 Task: Create a slideshow presentation with your best travel photos.
Action: Mouse moved to (1028, 316)
Screenshot: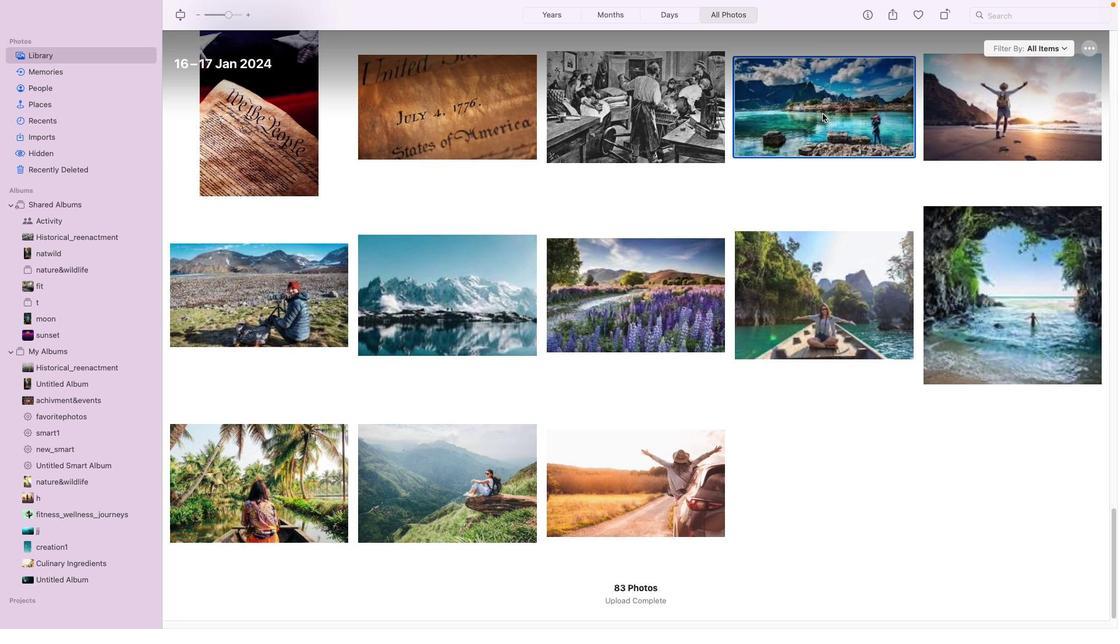 
Action: Mouse pressed left at (1028, 316)
Screenshot: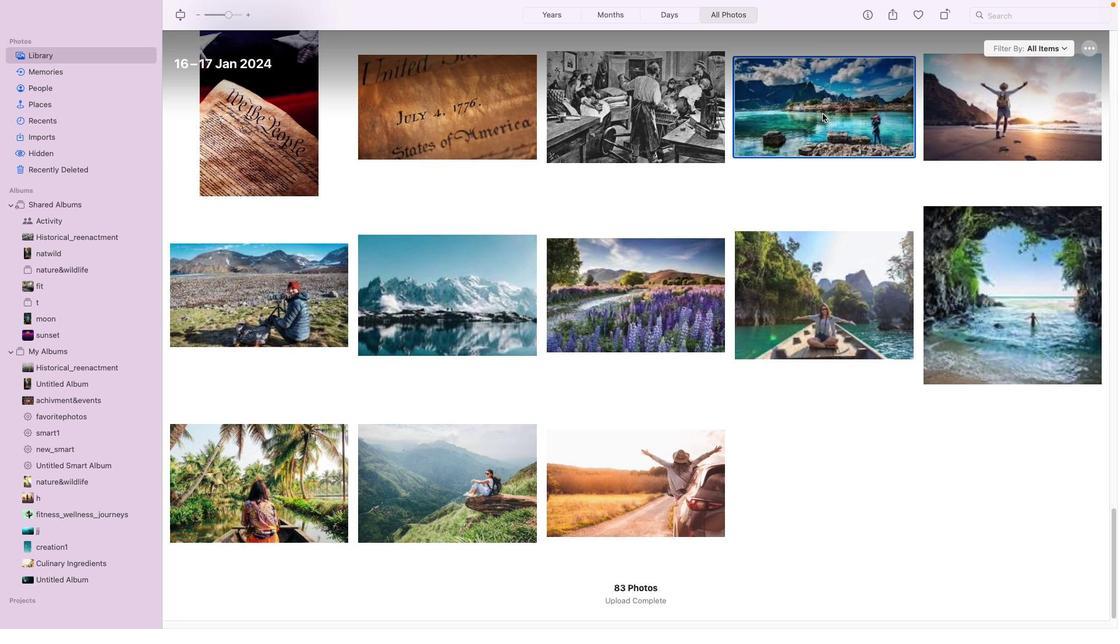 
Action: Mouse moved to (1028, 316)
Screenshot: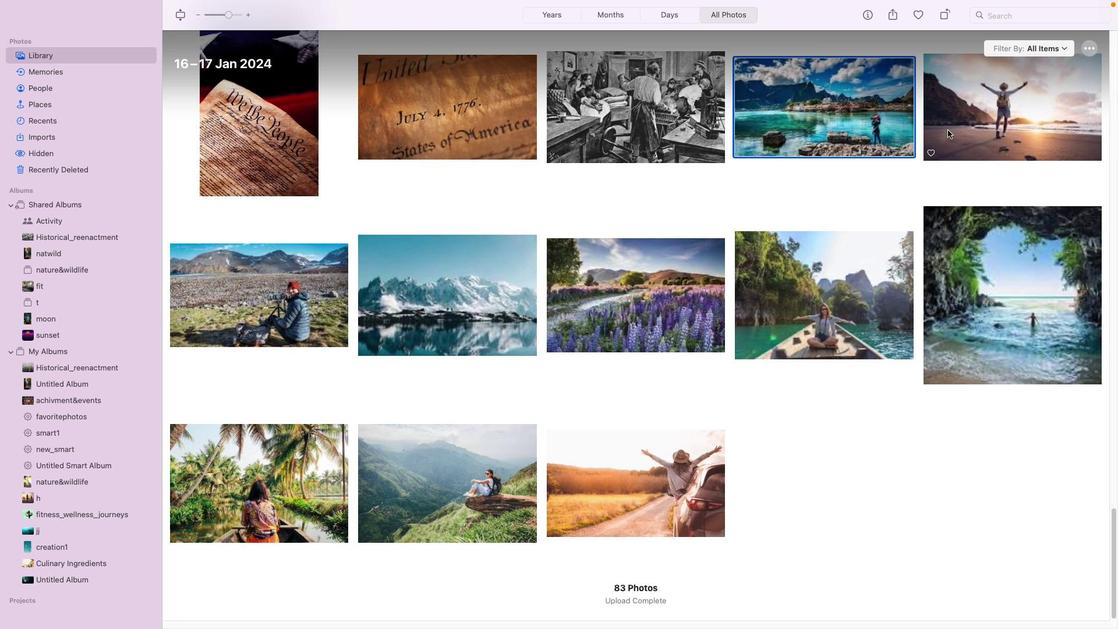 
Action: Key pressed Key.shift_r
Screenshot: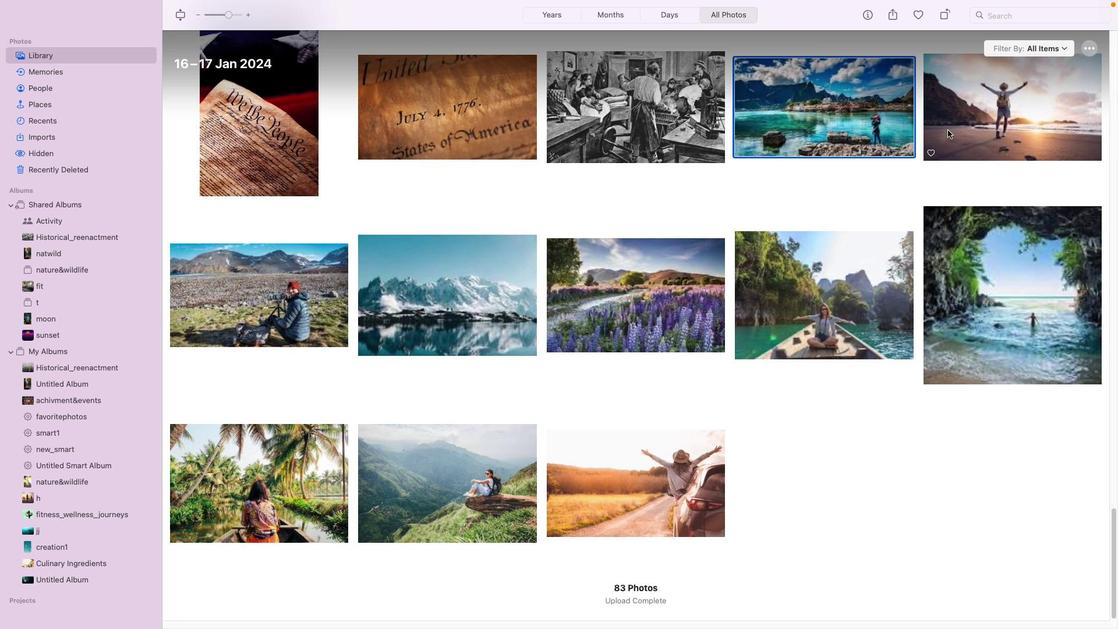 
Action: Mouse moved to (1028, 316)
Screenshot: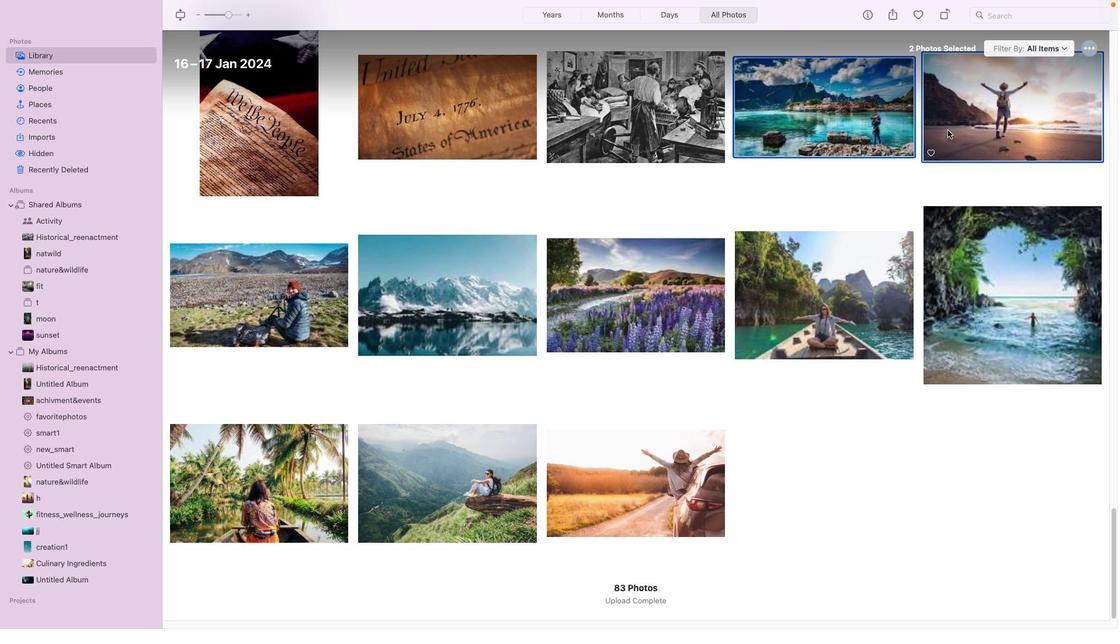 
Action: Mouse pressed left at (1028, 316)
Screenshot: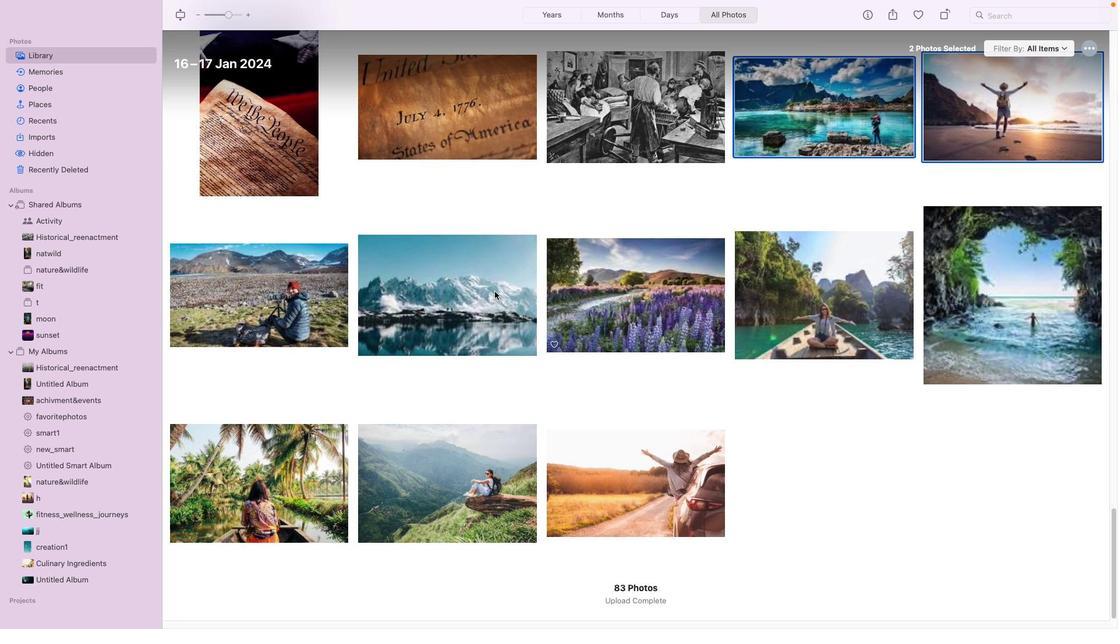 
Action: Mouse moved to (1028, 316)
Screenshot: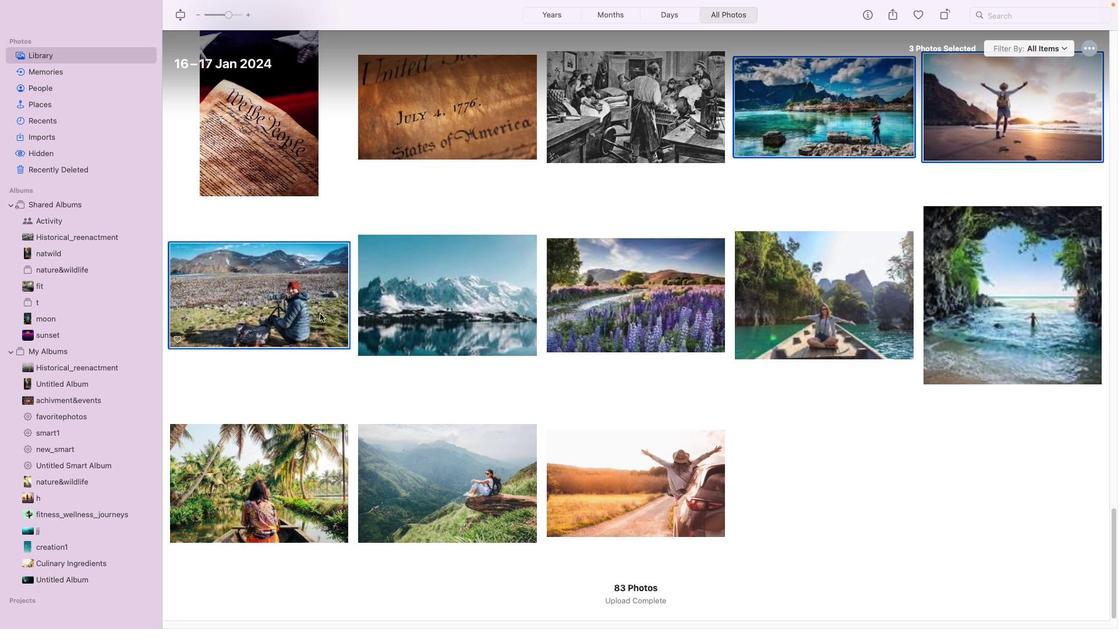 
Action: Mouse pressed left at (1028, 316)
Screenshot: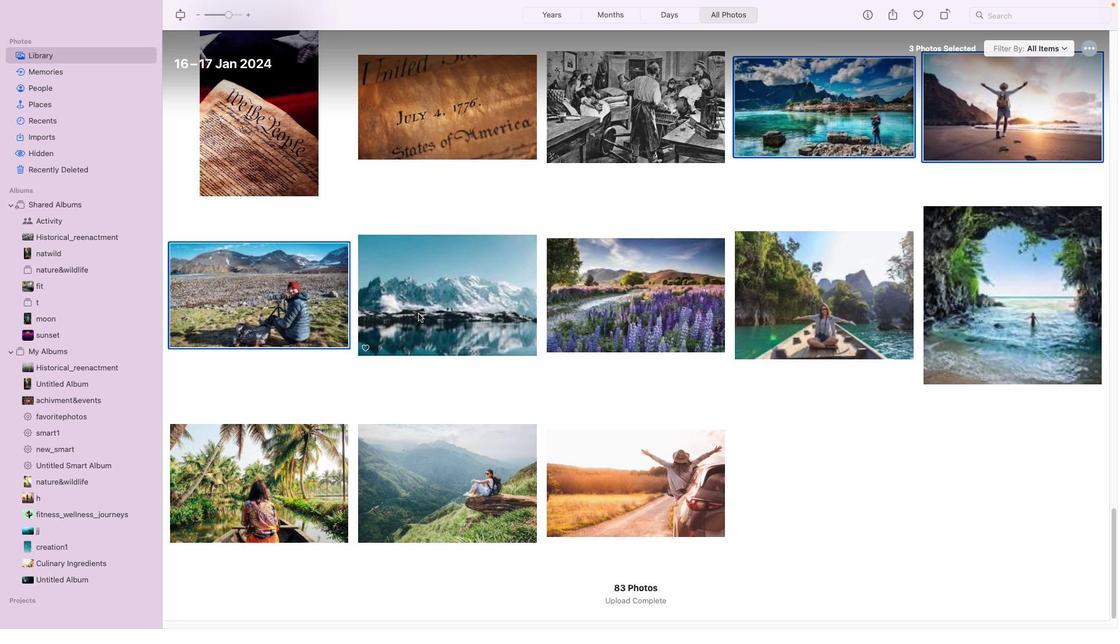 
Action: Mouse moved to (1028, 316)
Screenshot: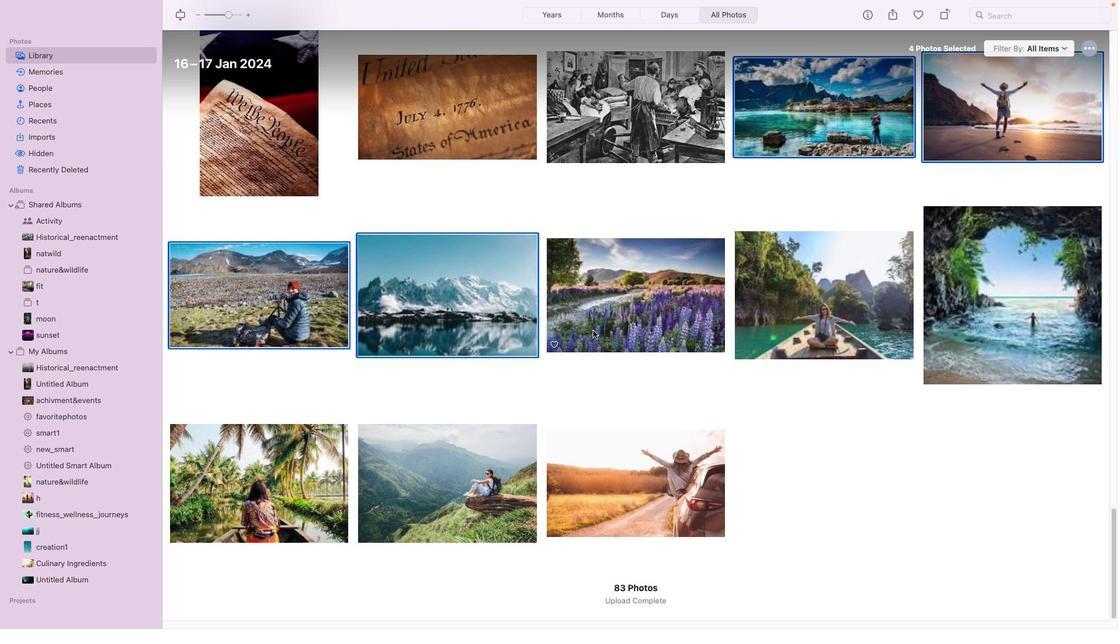 
Action: Mouse pressed left at (1028, 316)
Screenshot: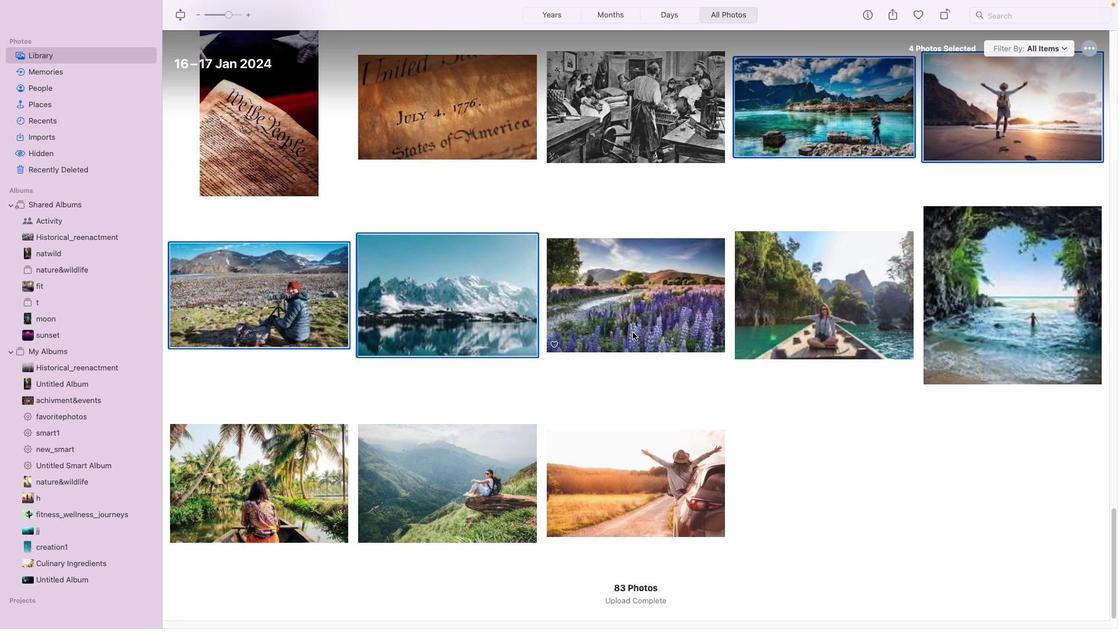 
Action: Mouse moved to (1028, 316)
Screenshot: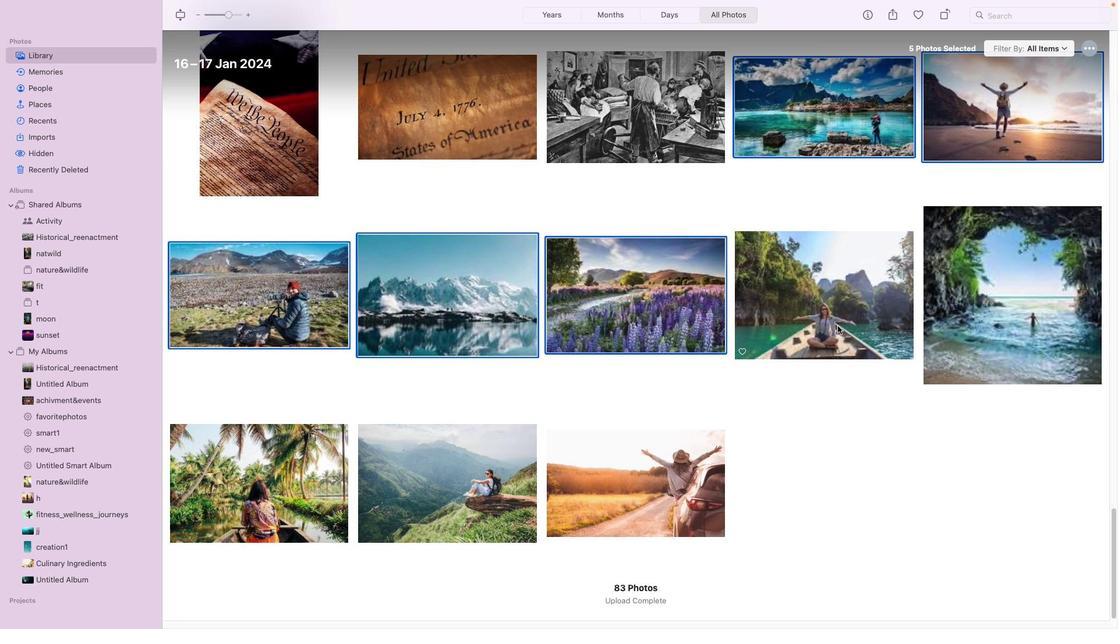 
Action: Mouse pressed left at (1028, 316)
Screenshot: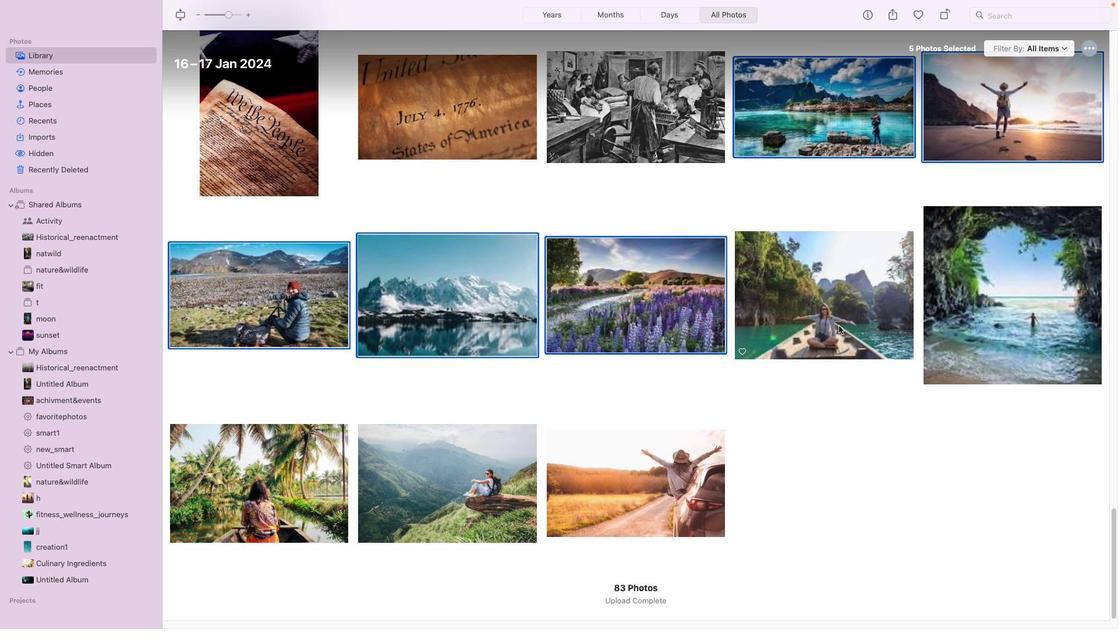 
Action: Mouse moved to (1028, 316)
Screenshot: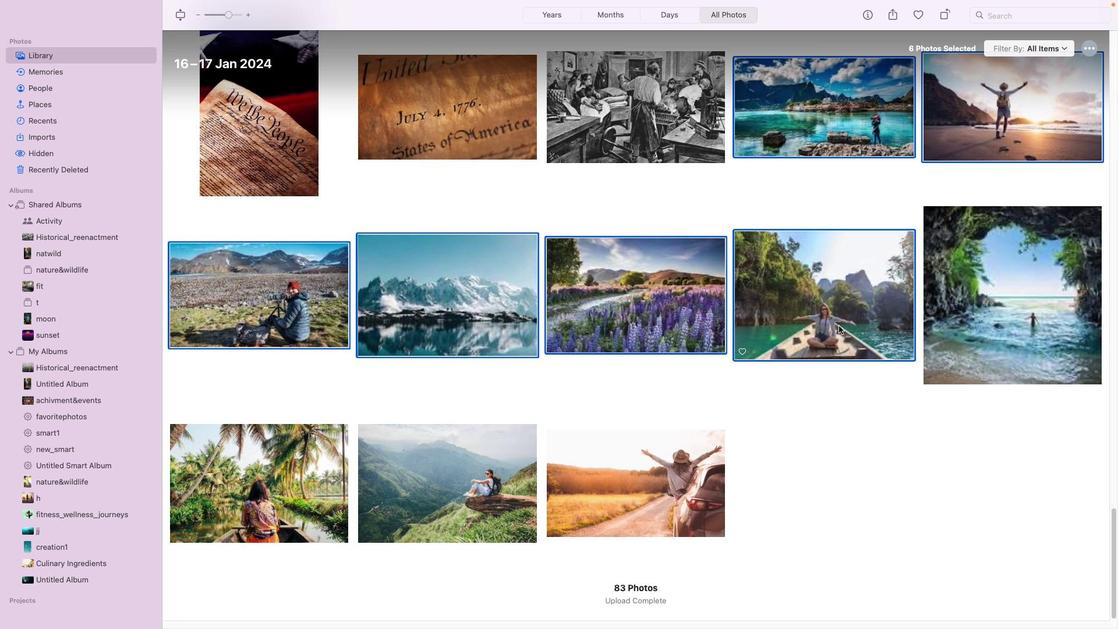 
Action: Mouse pressed left at (1028, 316)
Screenshot: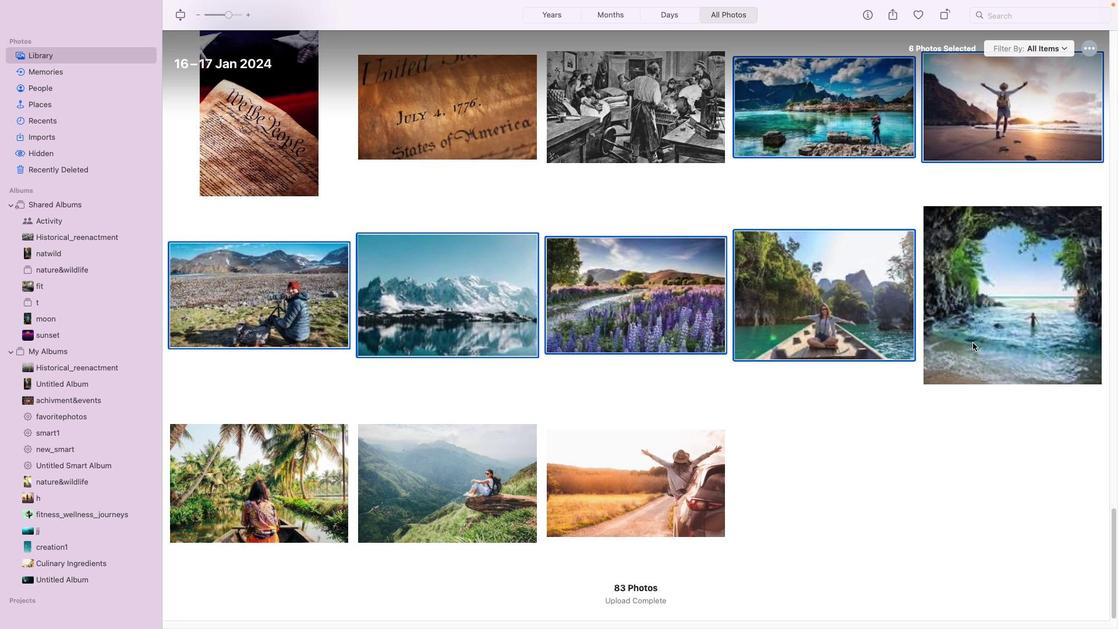 
Action: Mouse moved to (1028, 316)
Screenshot: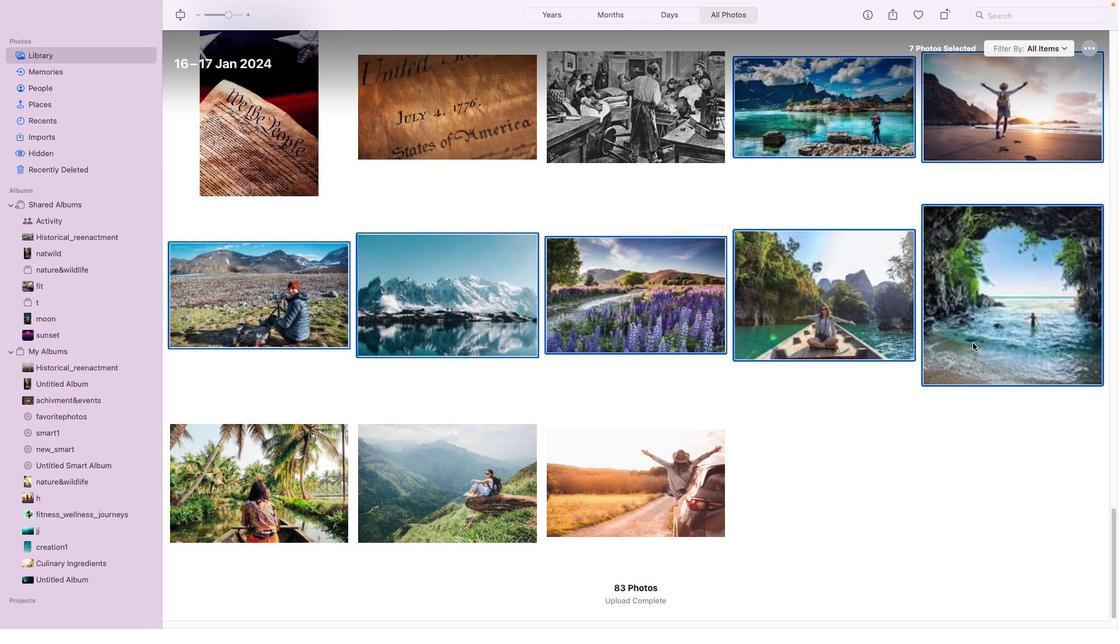 
Action: Mouse pressed left at (1028, 316)
Screenshot: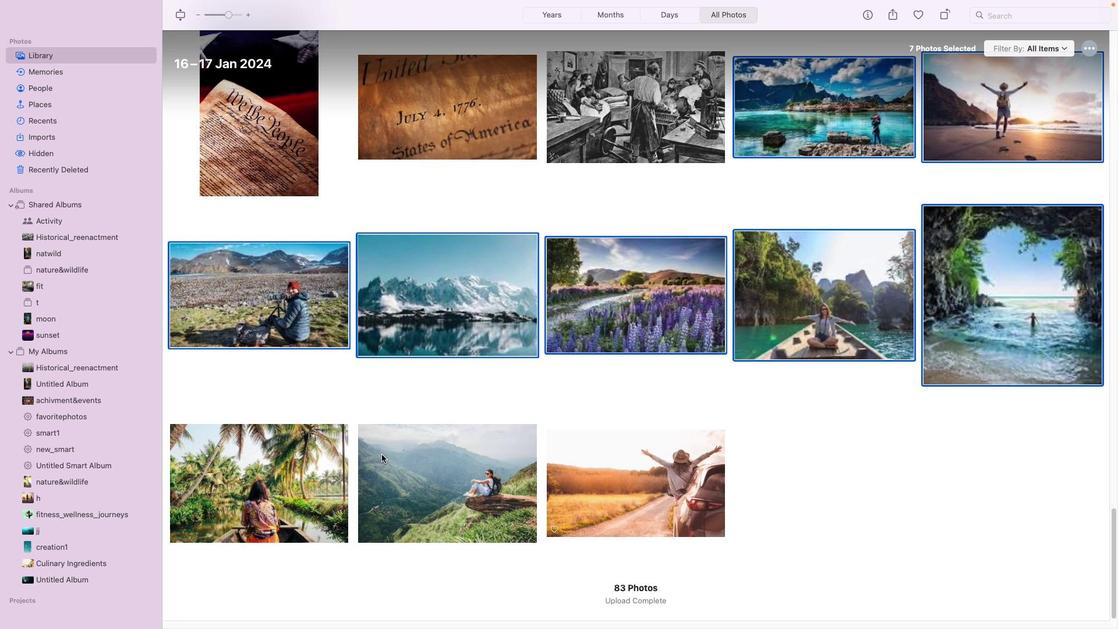 
Action: Mouse moved to (1028, 316)
Screenshot: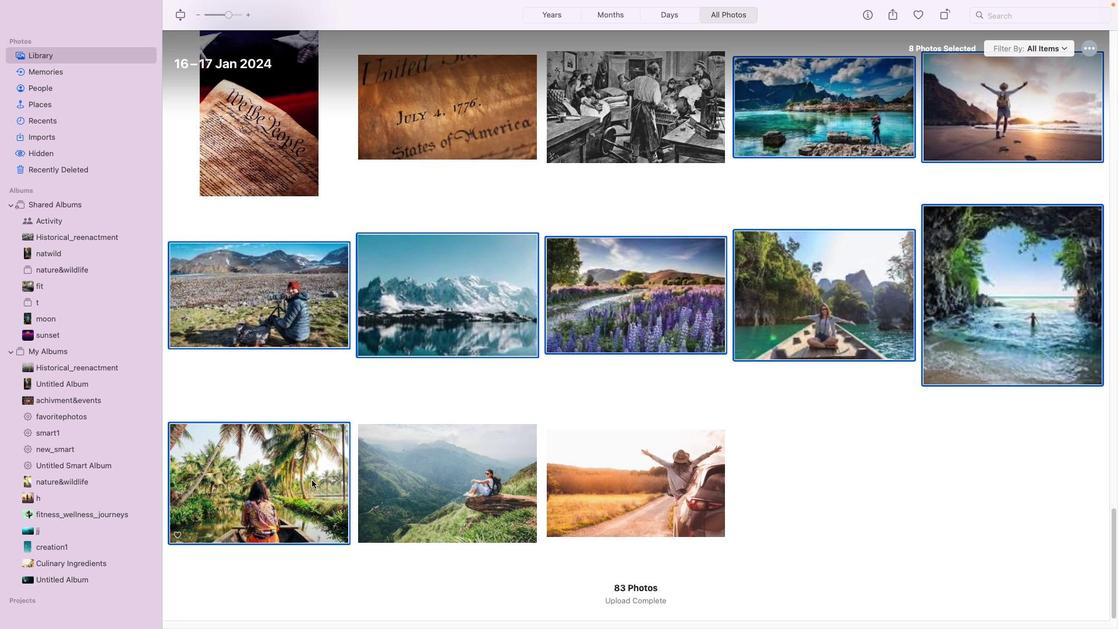 
Action: Mouse pressed left at (1028, 316)
Screenshot: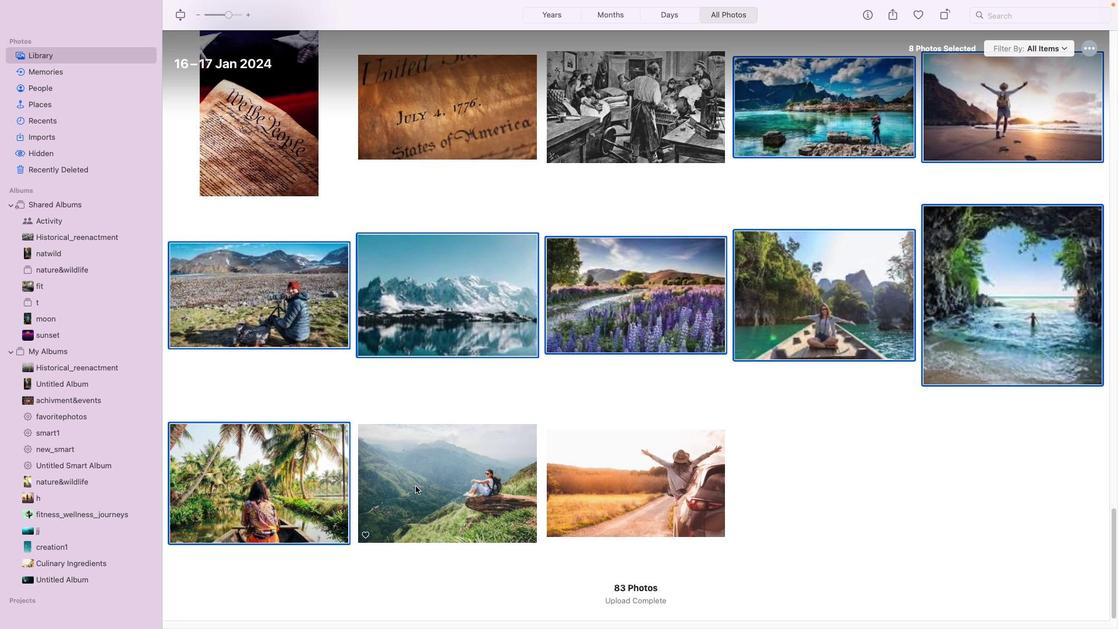 
Action: Mouse moved to (1028, 316)
Screenshot: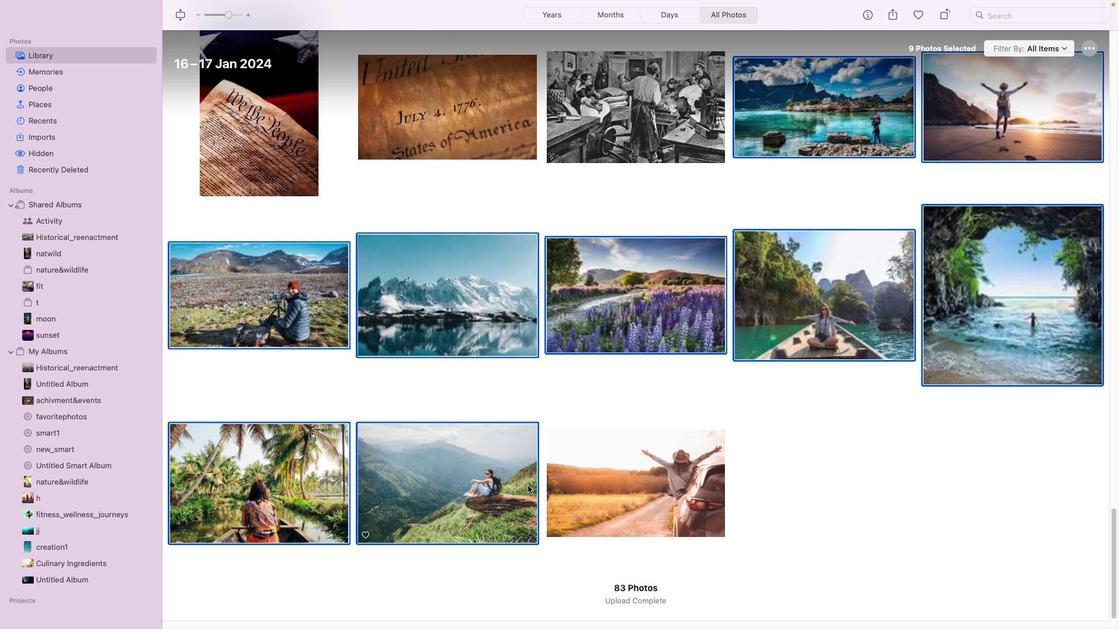 
Action: Mouse pressed left at (1028, 316)
Screenshot: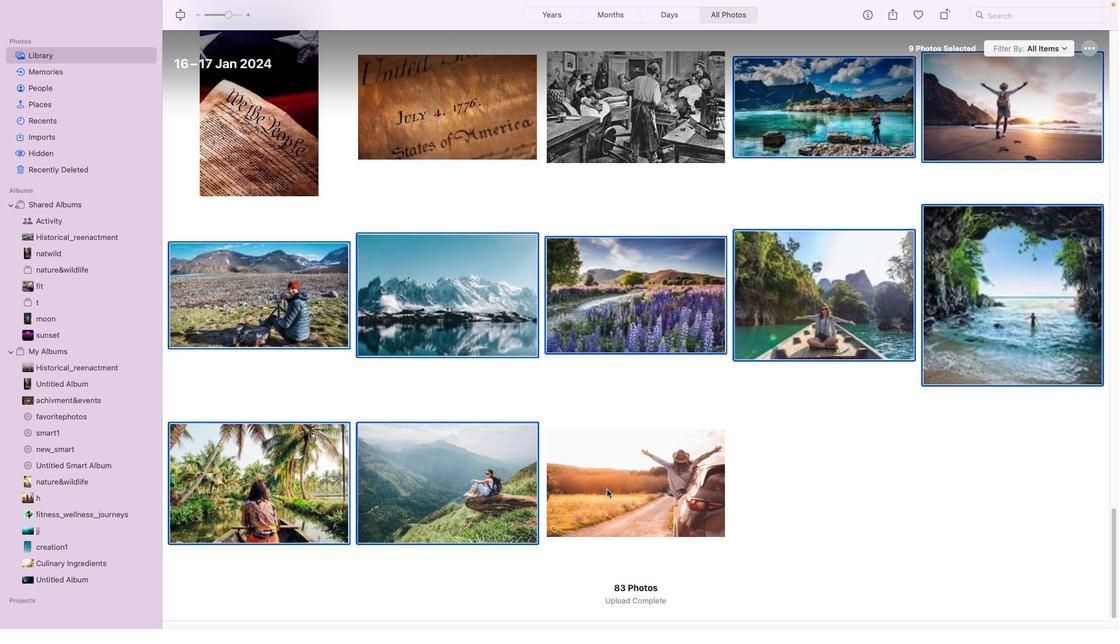 
Action: Mouse moved to (1028, 316)
Screenshot: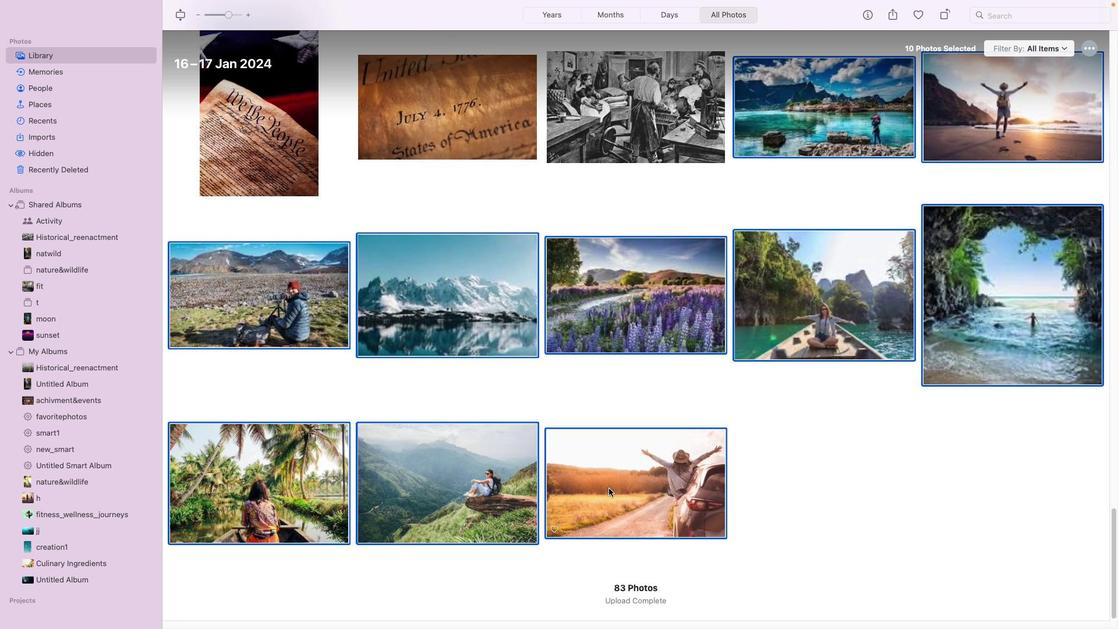 
Action: Mouse pressed left at (1028, 316)
Screenshot: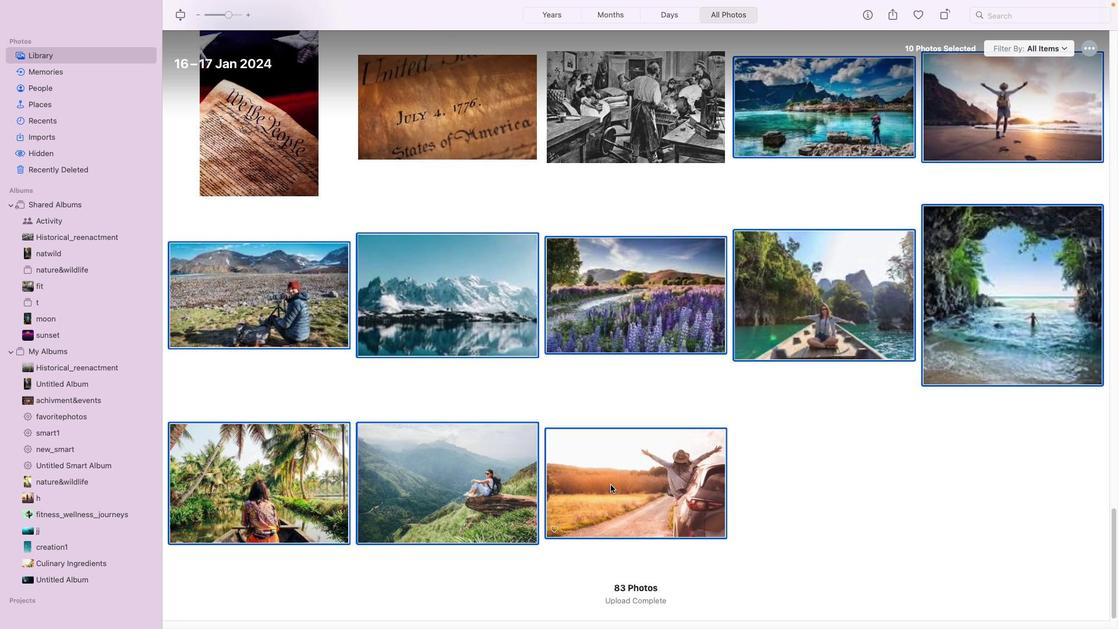 
Action: Mouse moved to (1028, 316)
Screenshot: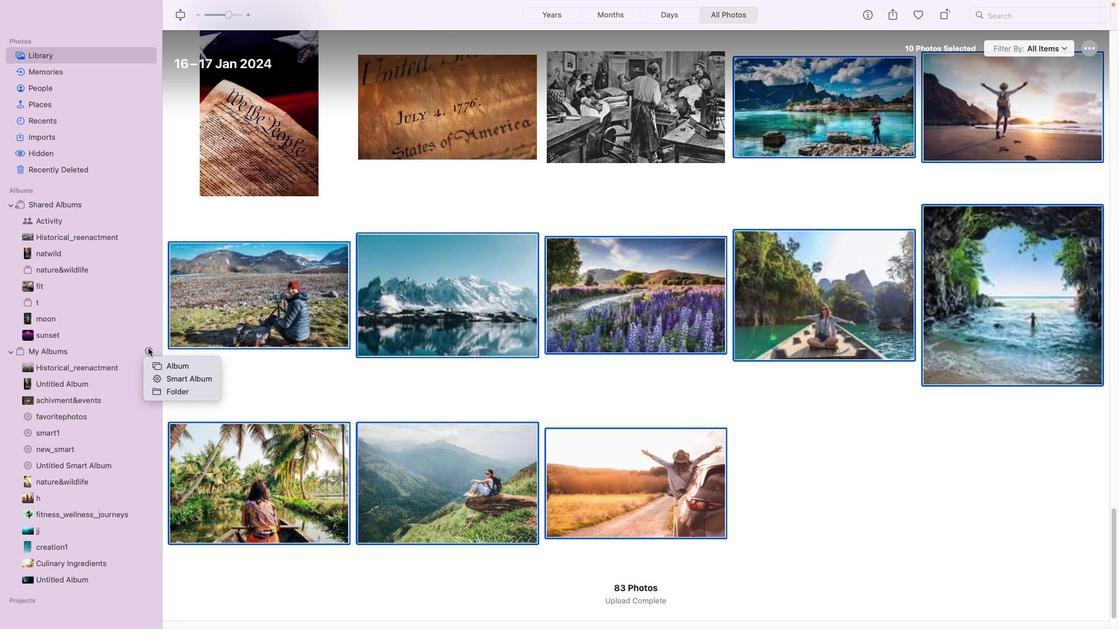 
Action: Mouse pressed left at (1028, 316)
Screenshot: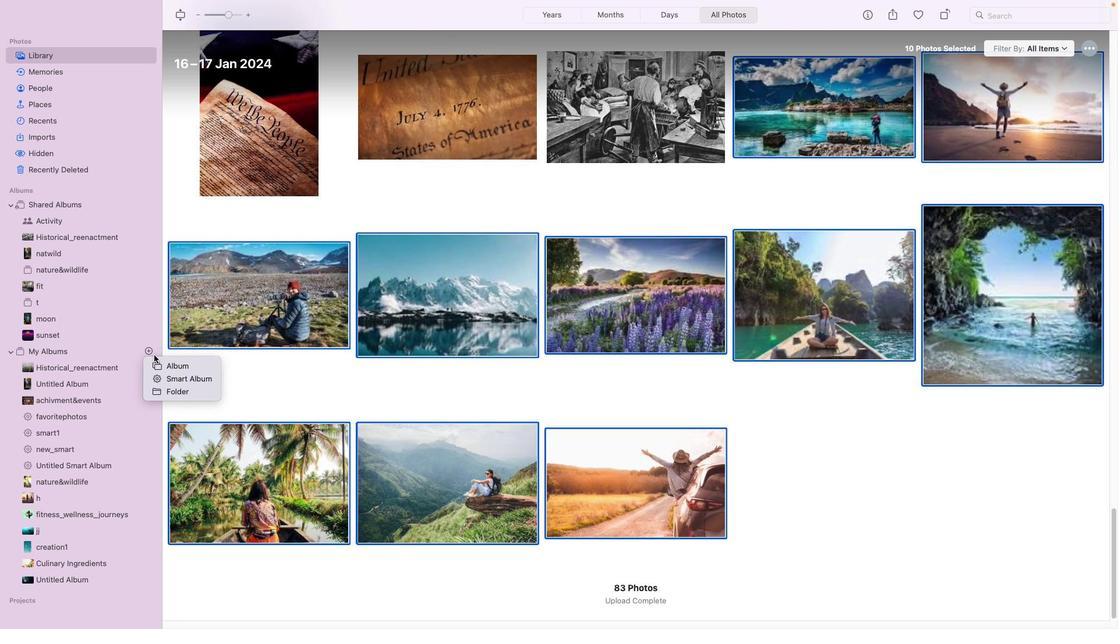 
Action: Mouse moved to (1028, 316)
Screenshot: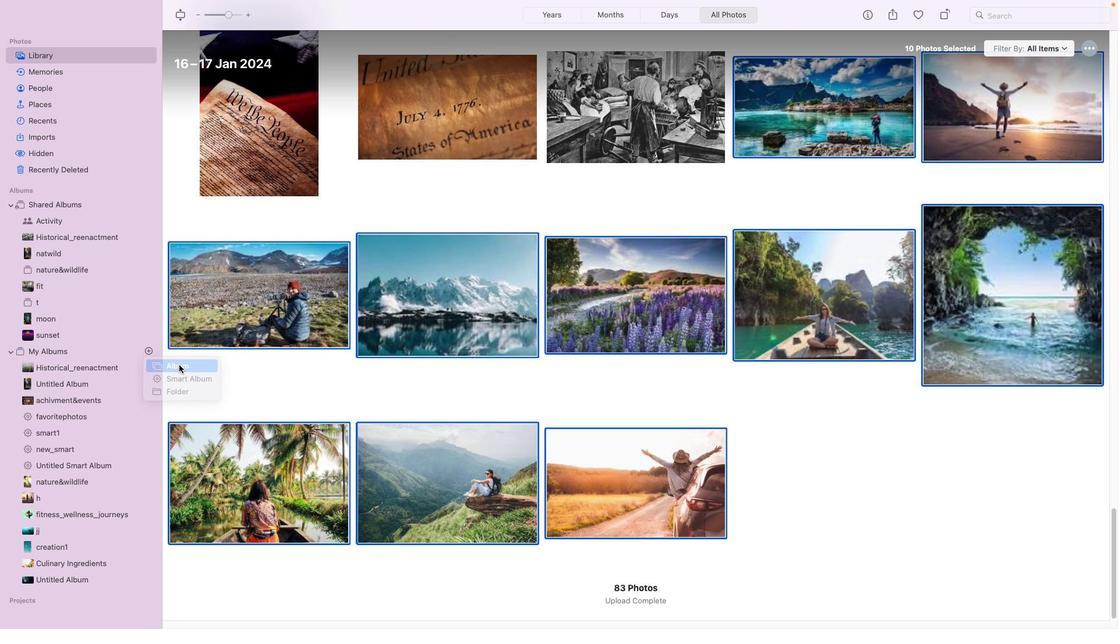 
Action: Mouse pressed left at (1028, 316)
Screenshot: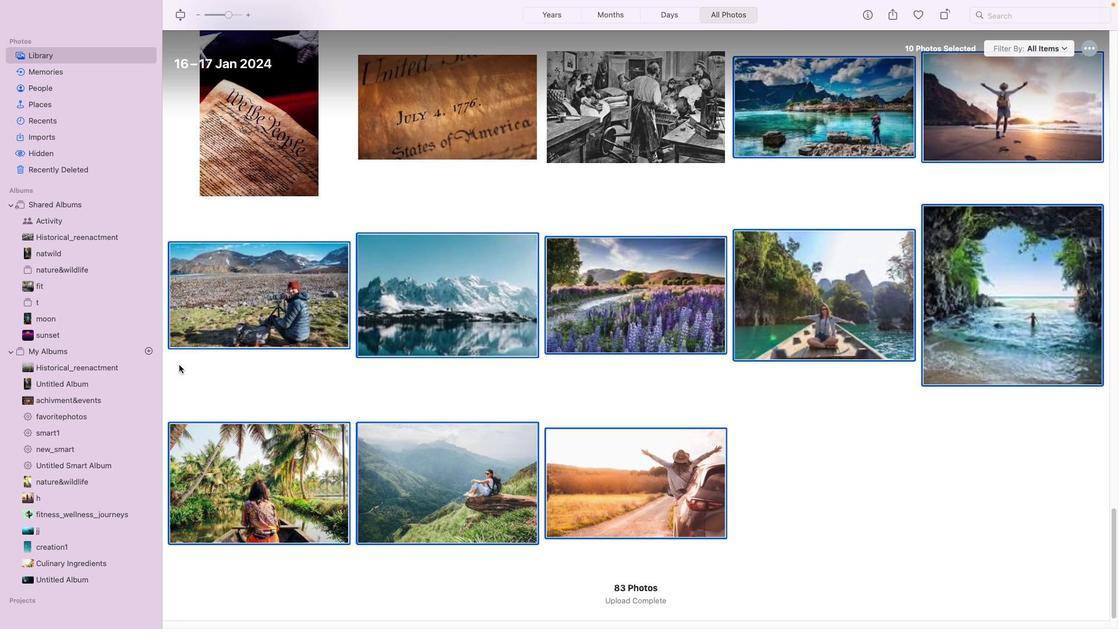 
Action: Mouse moved to (1028, 316)
Screenshot: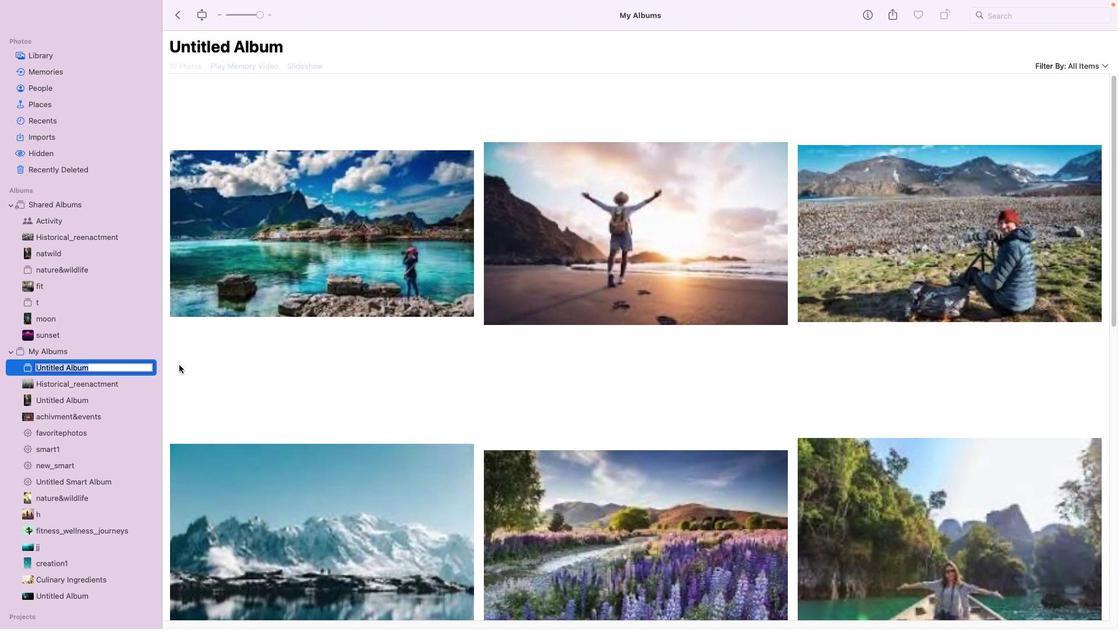 
Action: Key pressed Key.shift_r'T''r''a''v''e''l'Key.shift_rKey.shift_r'_''p''h''o''t''o''s'Key.enter
Screenshot: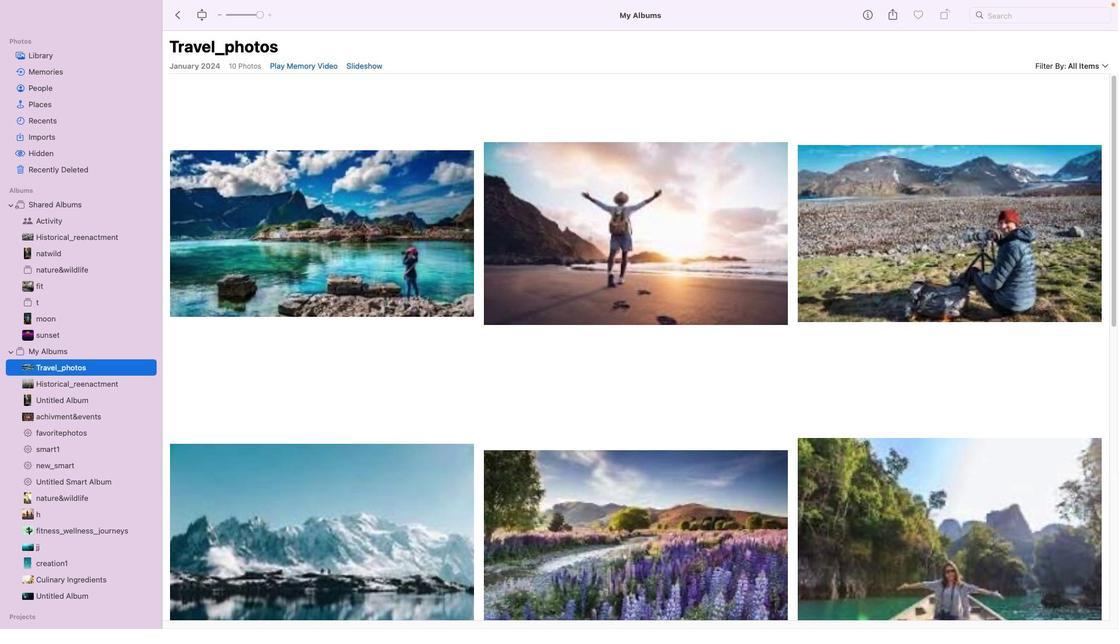 
Action: Mouse moved to (1028, 316)
Screenshot: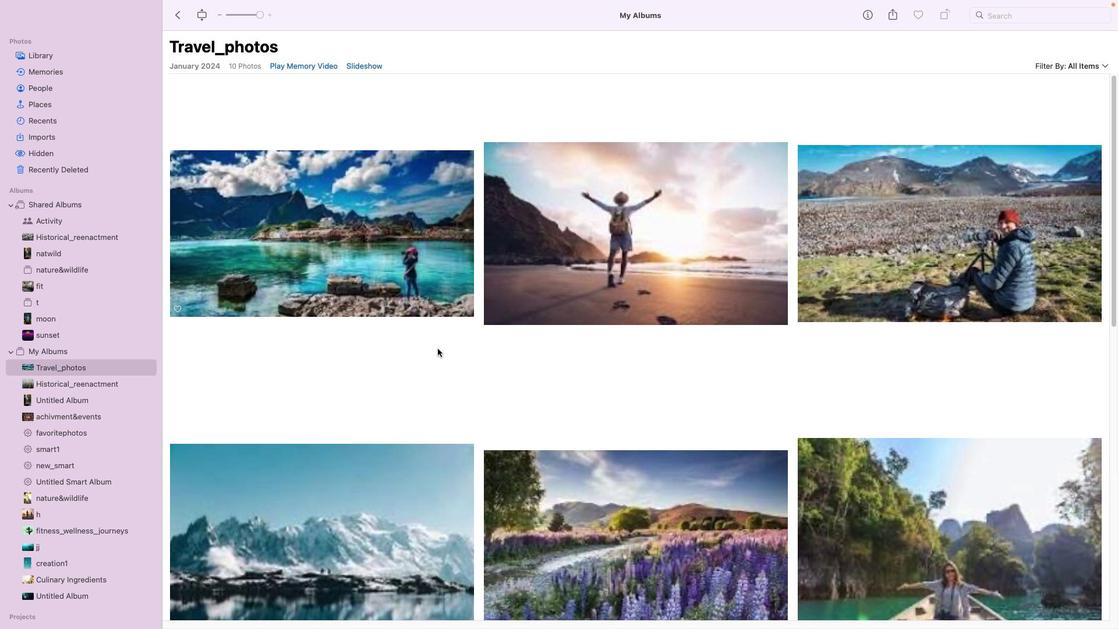 
Action: Mouse pressed left at (1028, 316)
Screenshot: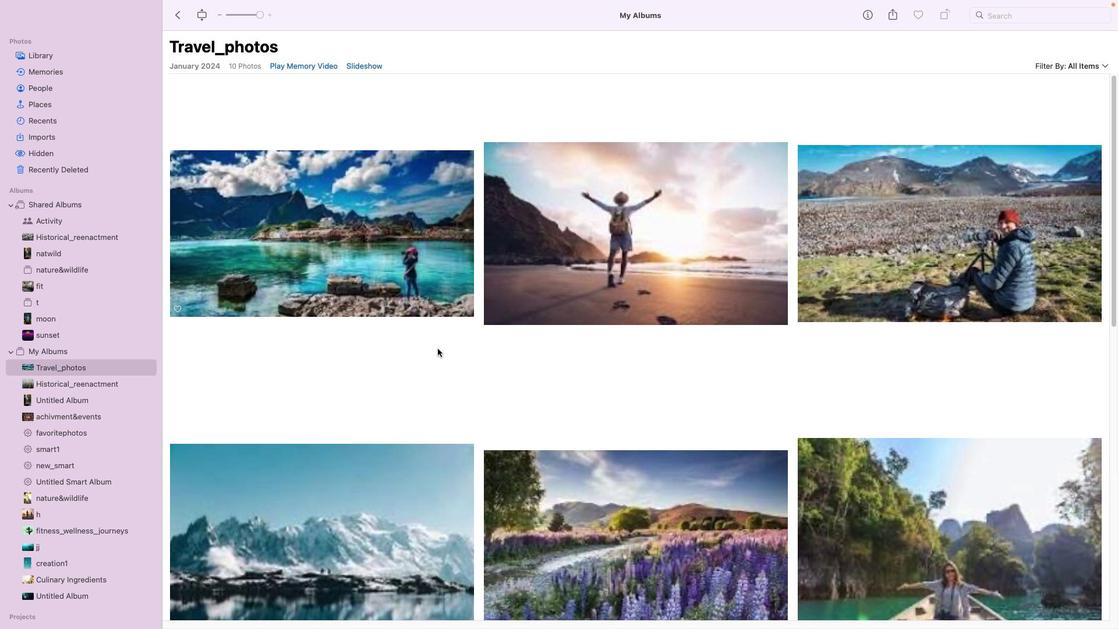 
Action: Mouse moved to (1028, 316)
Screenshot: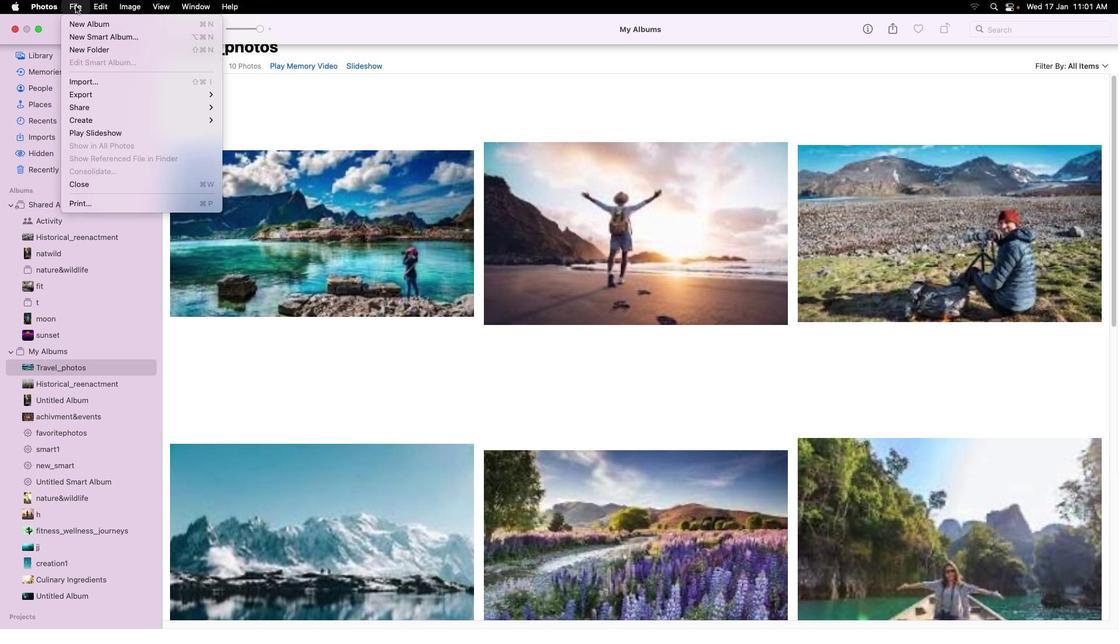 
Action: Mouse pressed left at (1028, 316)
Screenshot: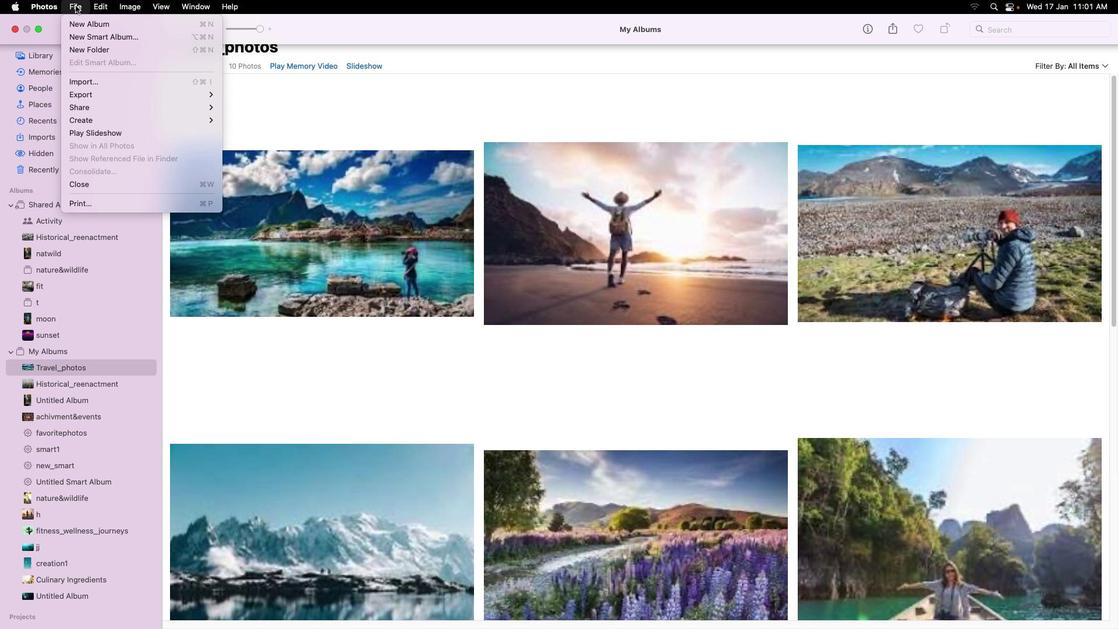 
Action: Mouse moved to (1028, 316)
Screenshot: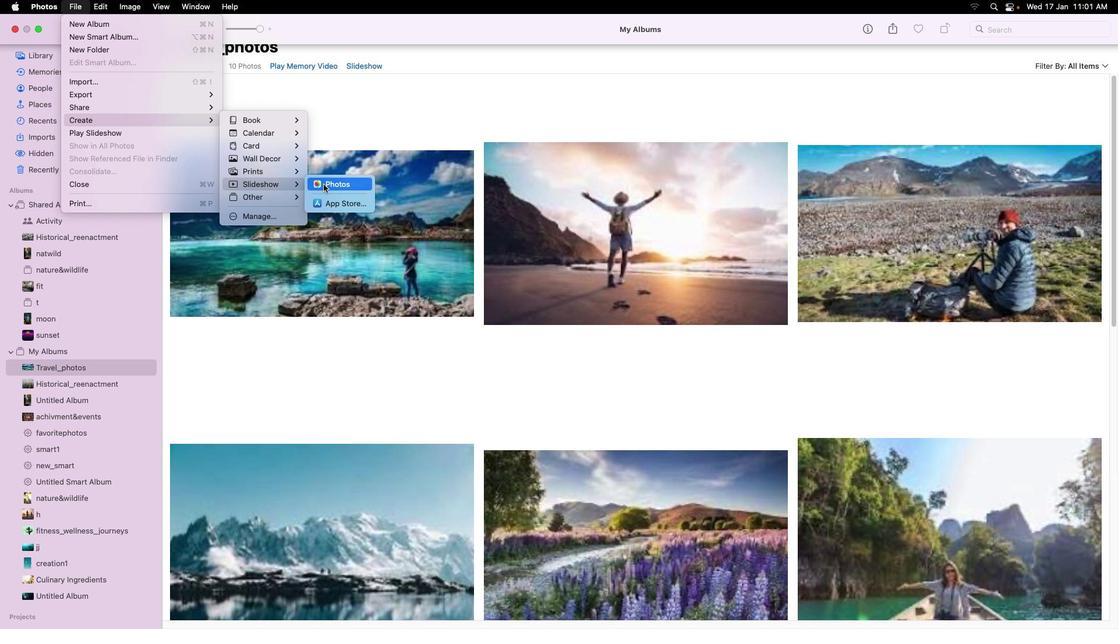 
Action: Mouse pressed left at (1028, 316)
Screenshot: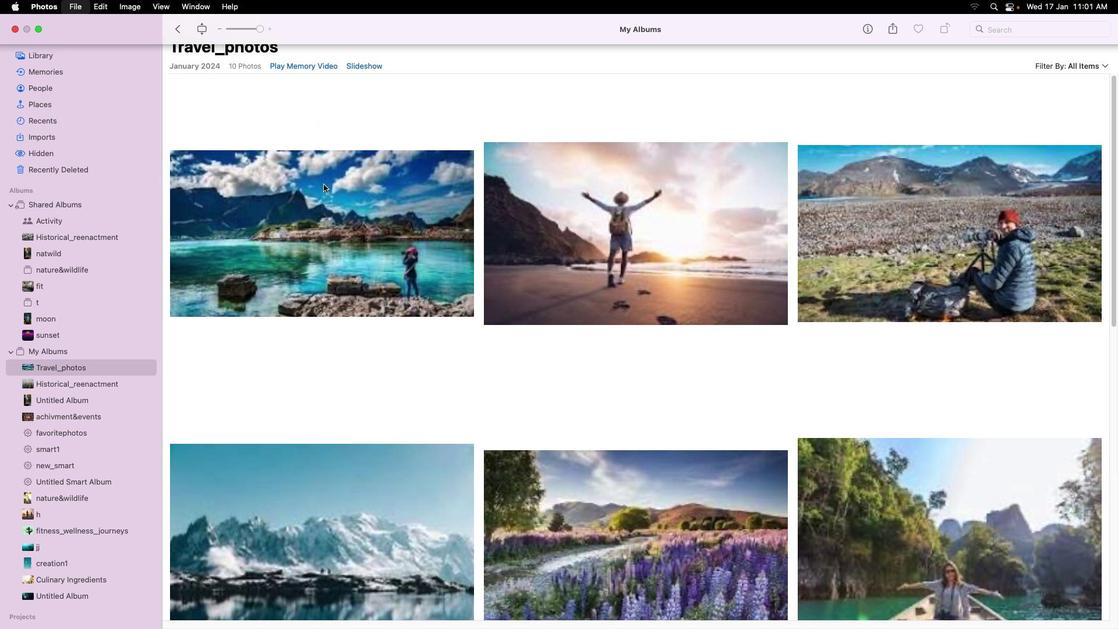 
Action: Mouse moved to (1028, 316)
Screenshot: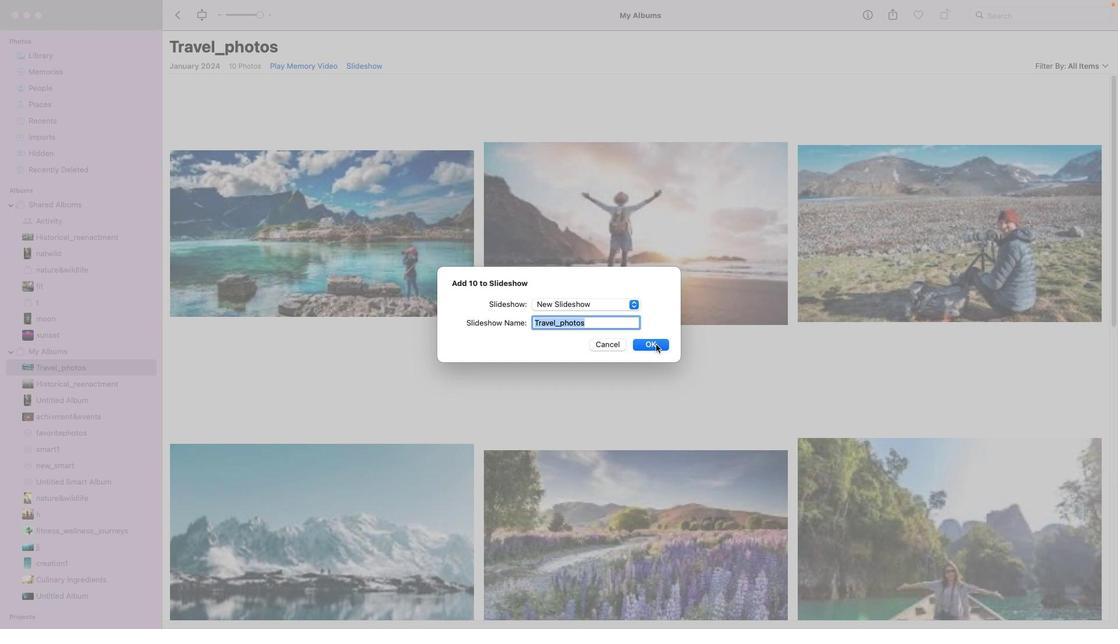 
Action: Mouse pressed left at (1028, 316)
Screenshot: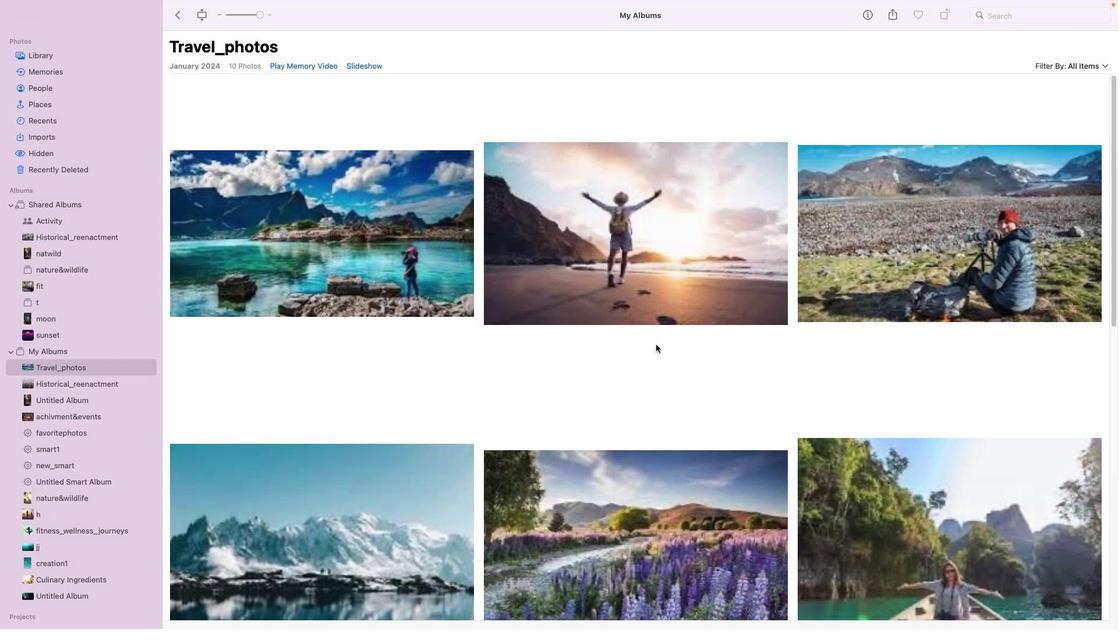 
Action: Mouse moved to (1028, 316)
Screenshot: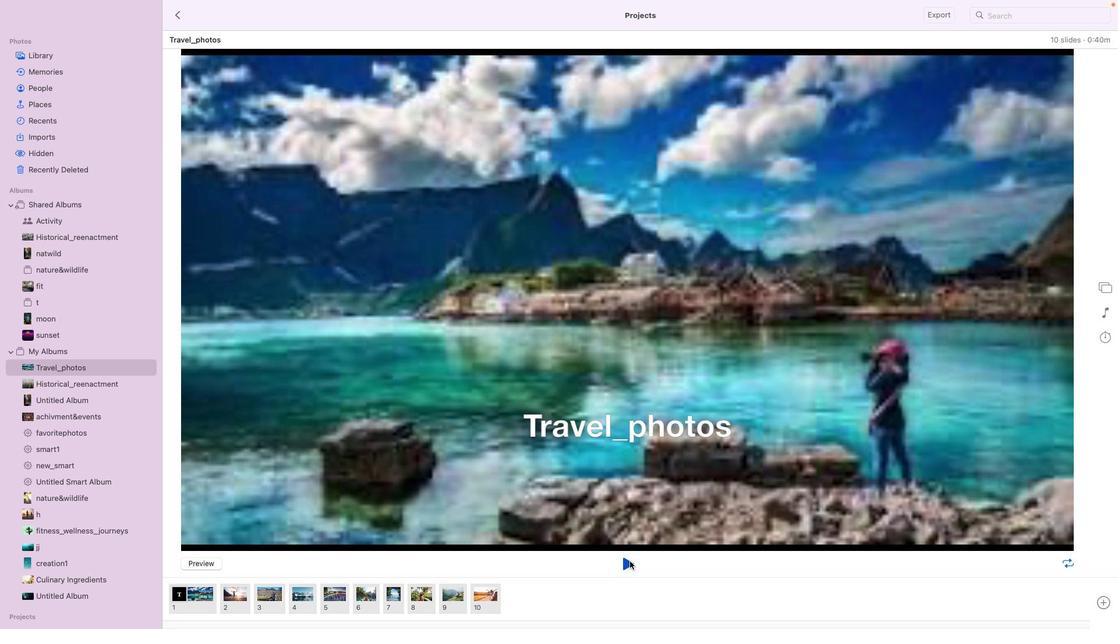 
Action: Mouse pressed left at (1028, 316)
Screenshot: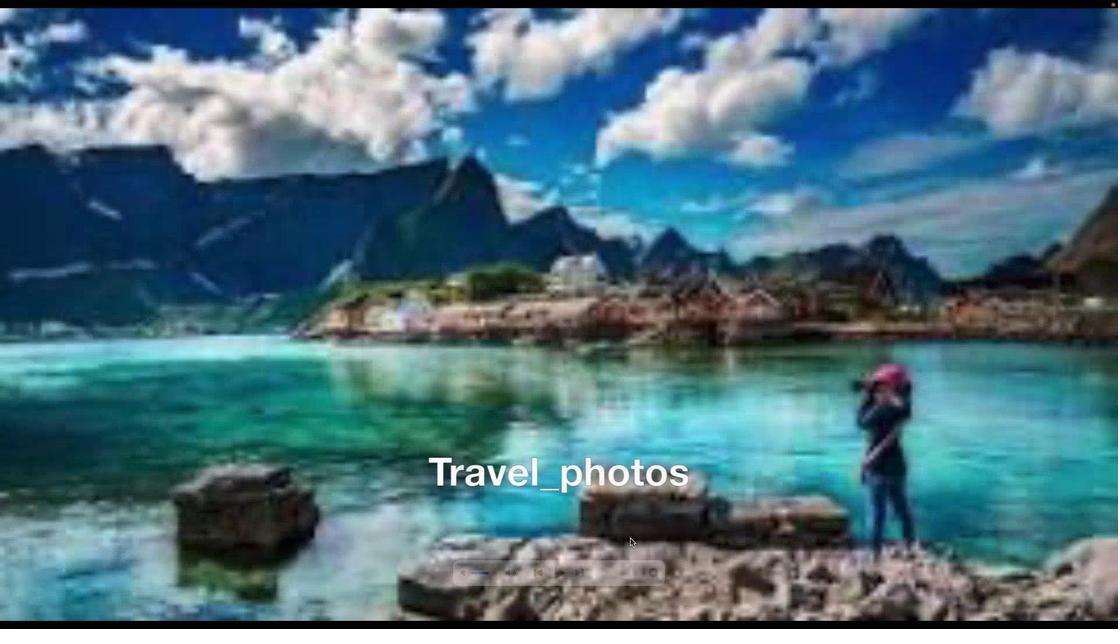 
Action: Mouse moved to (1028, 316)
Screenshot: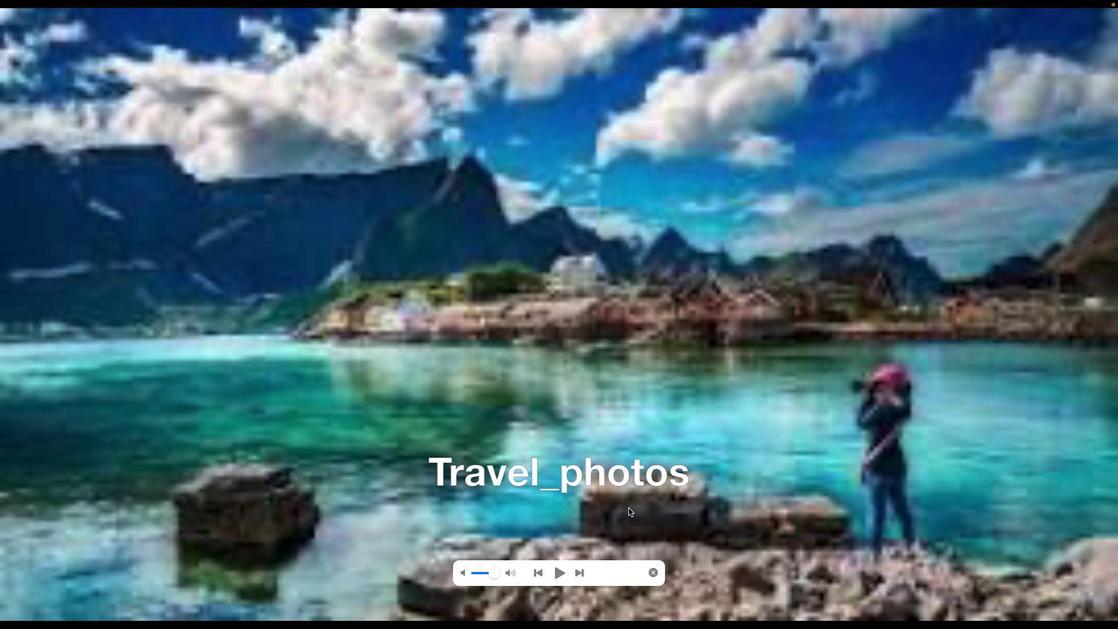 
Action: Key pressed Key.rightKey.rightKey.rightKey.rightKey.rightKey.rightKey.right
Screenshot: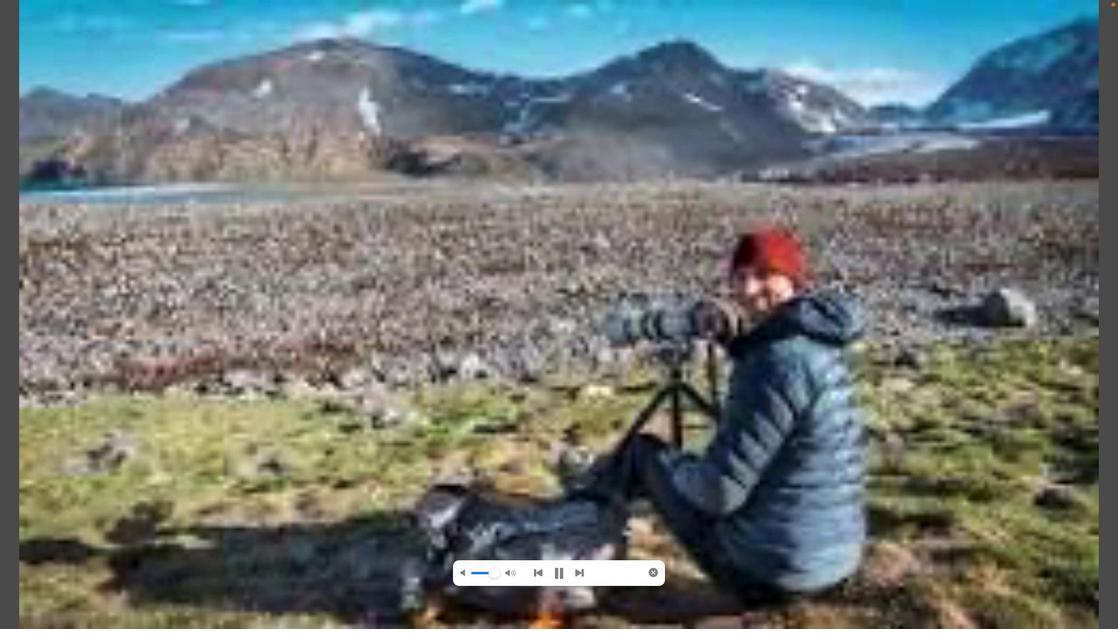 
